 Task: Discover hiking trails in the Smoky Mountains between Gatlinburg, Tennessee, and Townsend, Tennessee.
Action: Mouse moved to (264, 91)
Screenshot: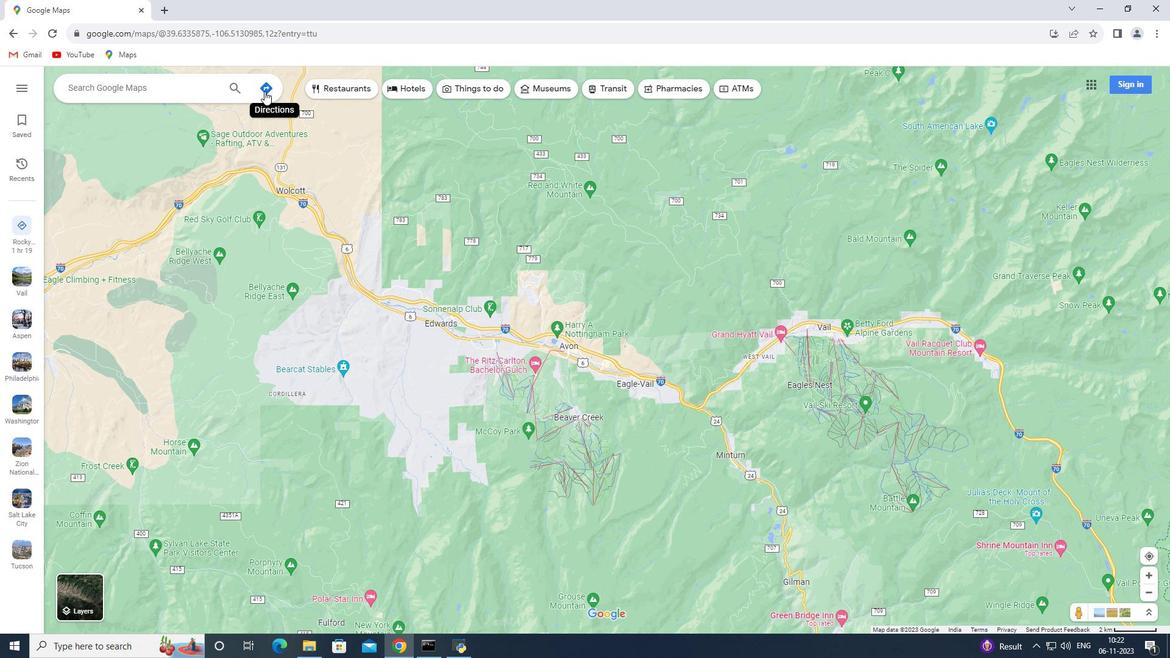 
Action: Mouse pressed left at (264, 91)
Screenshot: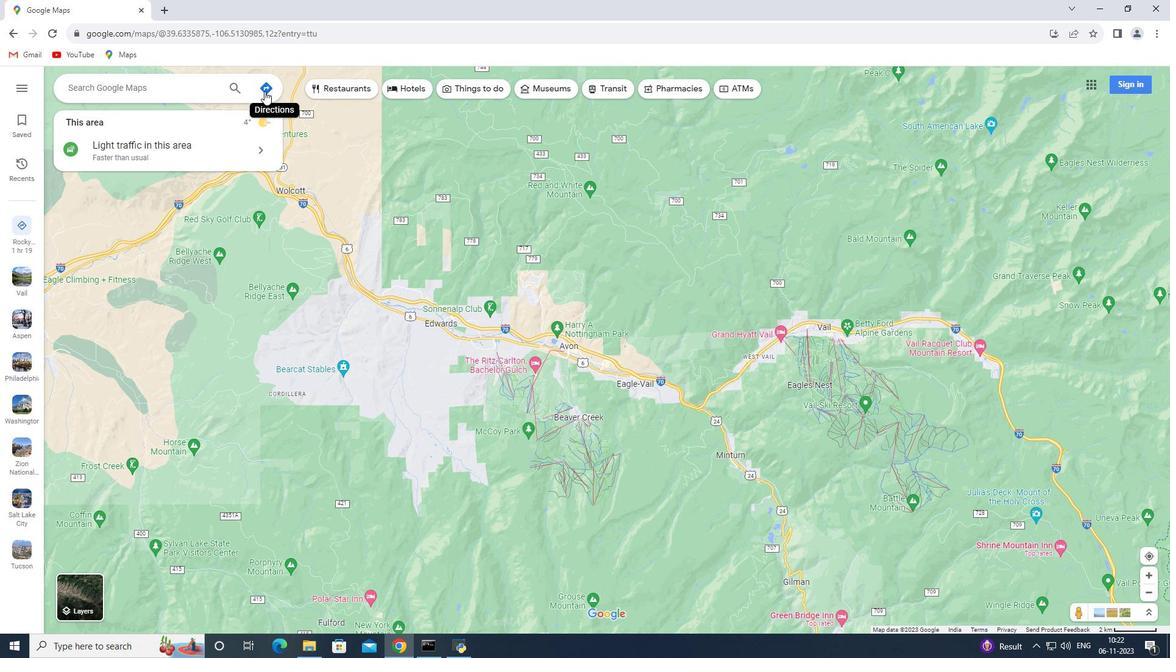 
Action: Mouse moved to (147, 115)
Screenshot: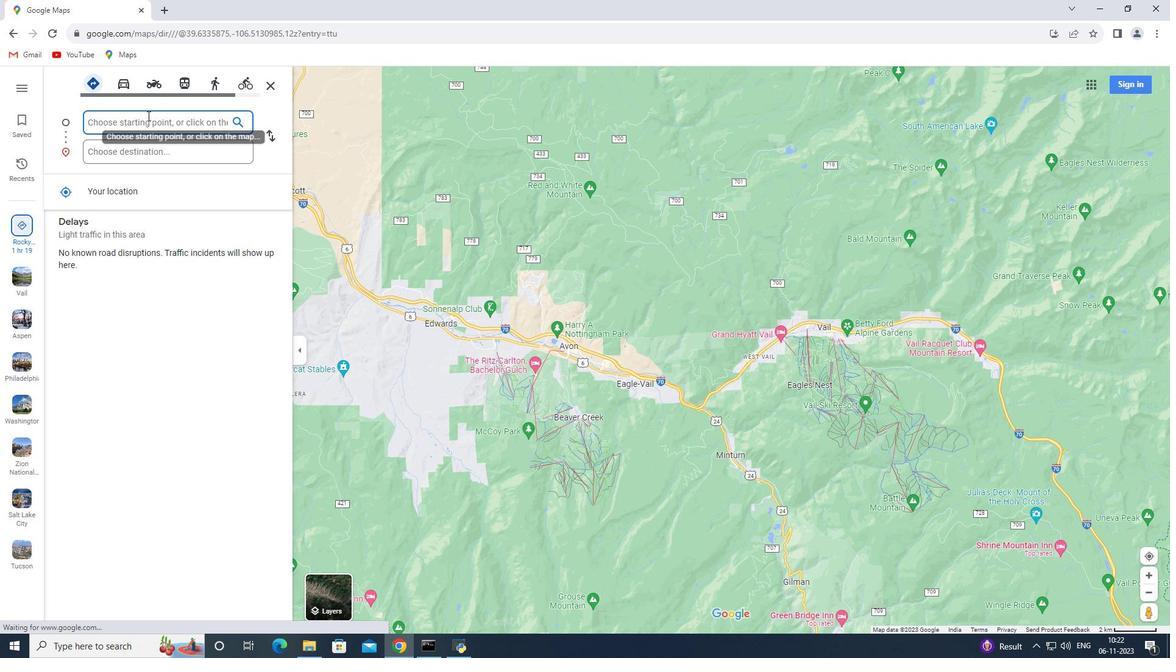 
Action: Key pressed <Key.shift>Gatlinburg,<Key.space><Key.shift>Tennessee
Screenshot: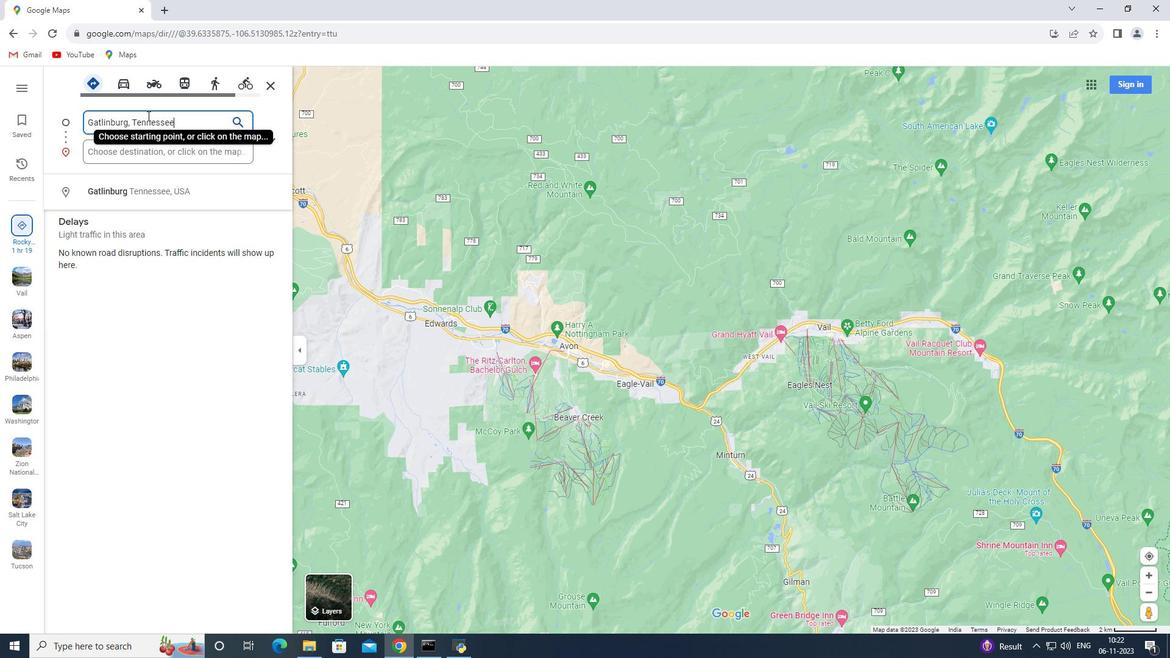 
Action: Mouse moved to (140, 150)
Screenshot: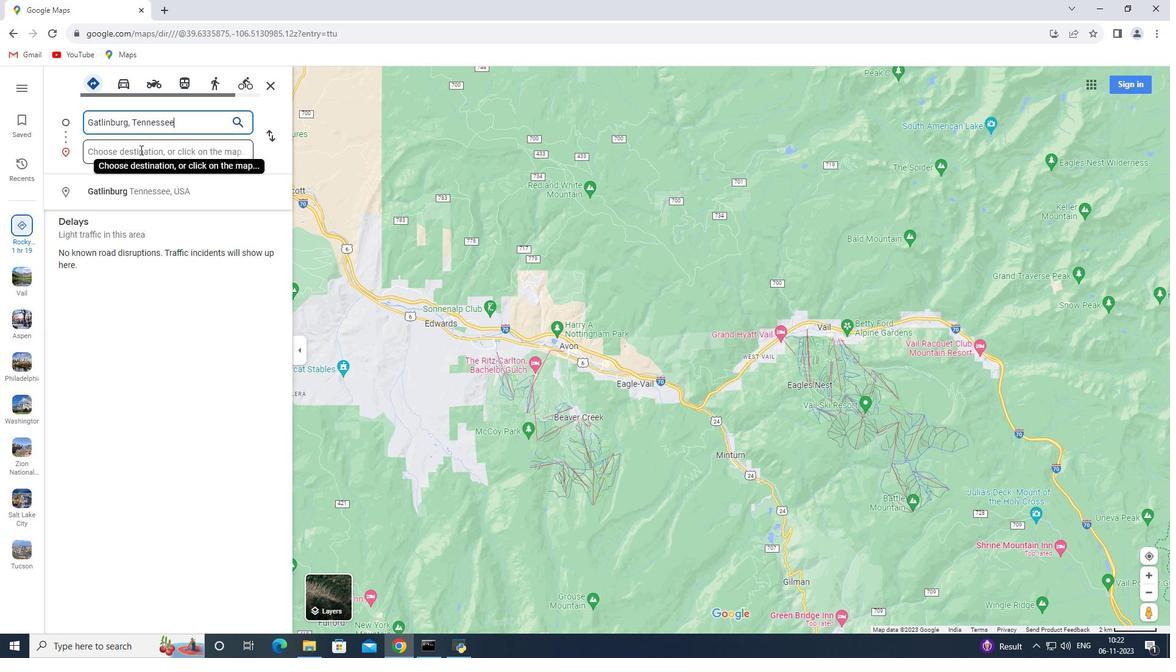 
Action: Mouse pressed left at (140, 150)
Screenshot: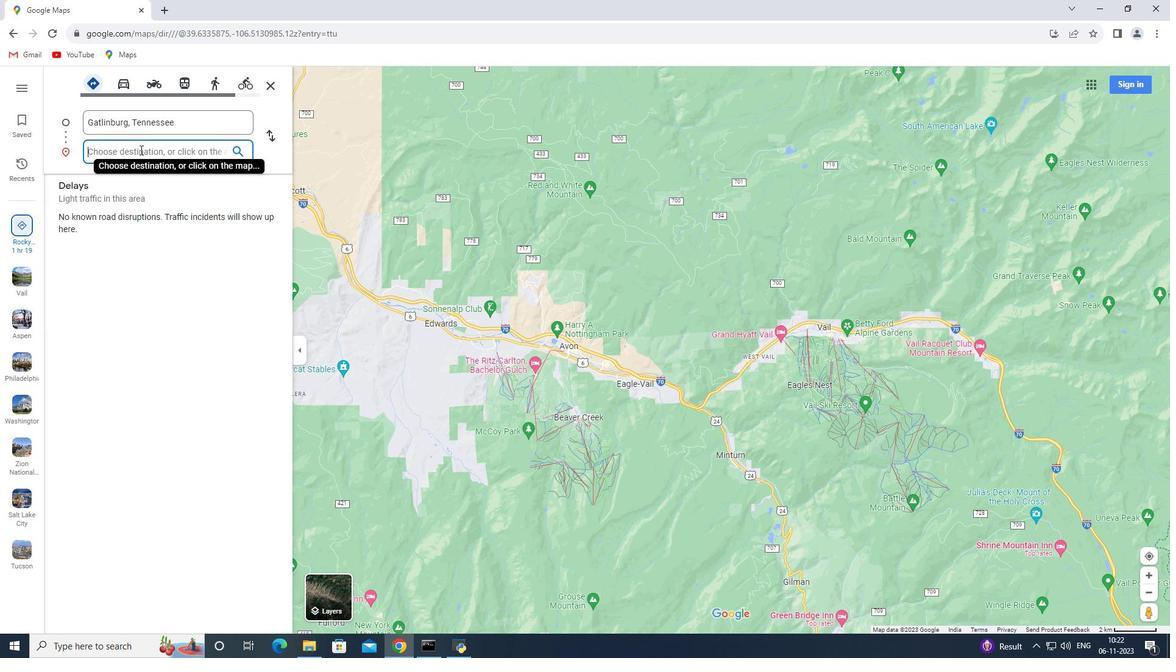 
Action: Key pressed <Key.shift><Key.shift><Key.shift><Key.shift><Key.shift><Key.shift><Key.shift><Key.shift><Key.shift><Key.shift>Toe<Key.backspace>wnsend,<Key.space><Key.shift>Tennessee<Key.enter>
Screenshot: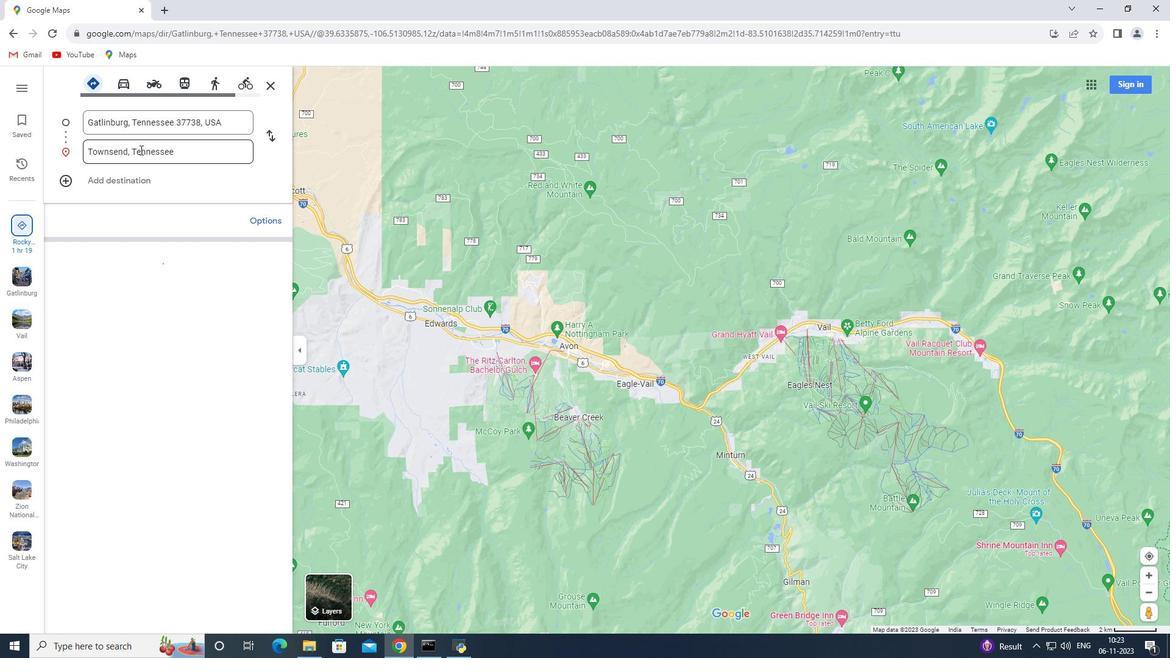 
Action: Mouse moved to (509, 89)
Screenshot: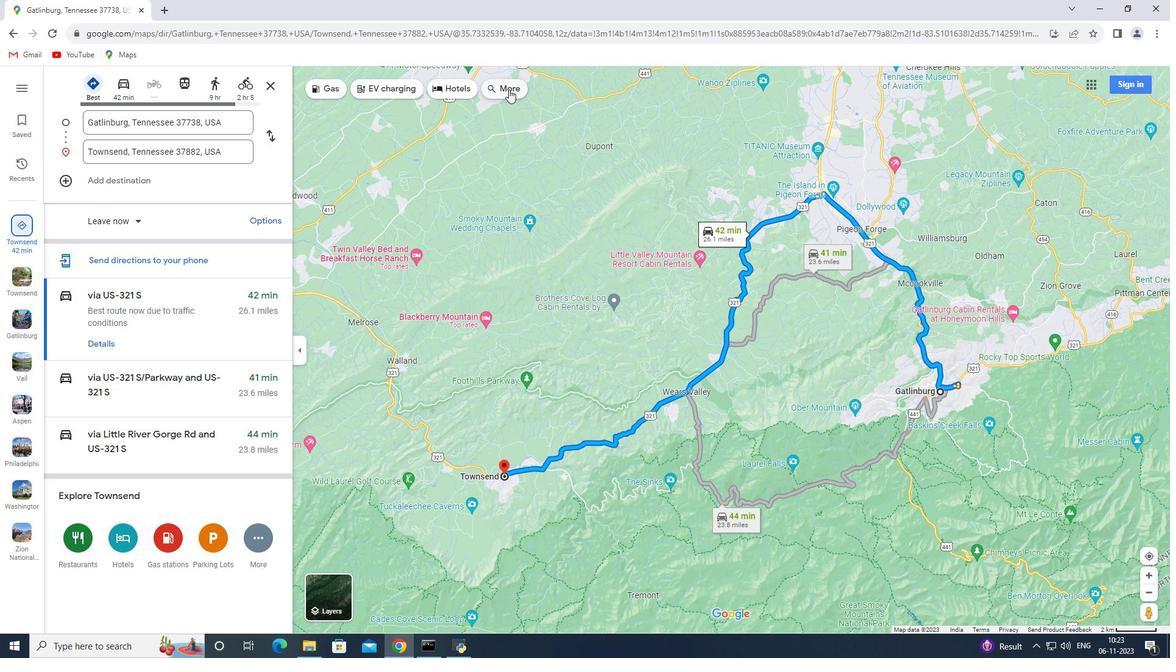 
Action: Mouse pressed left at (509, 89)
Screenshot: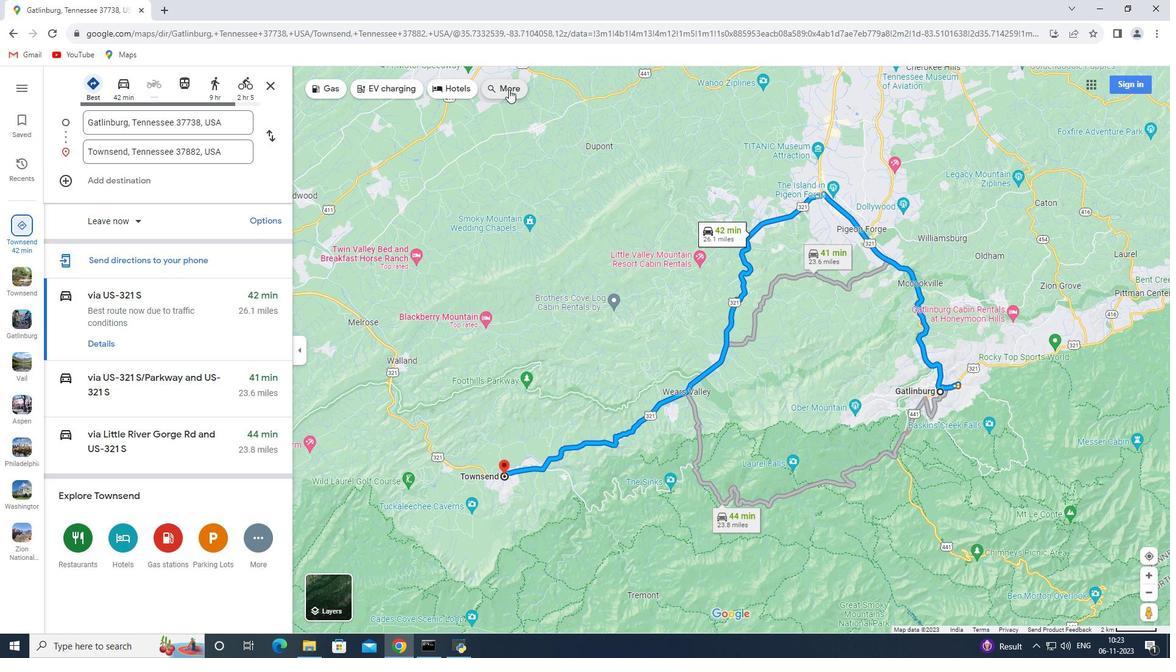
Action: Mouse moved to (159, 90)
Screenshot: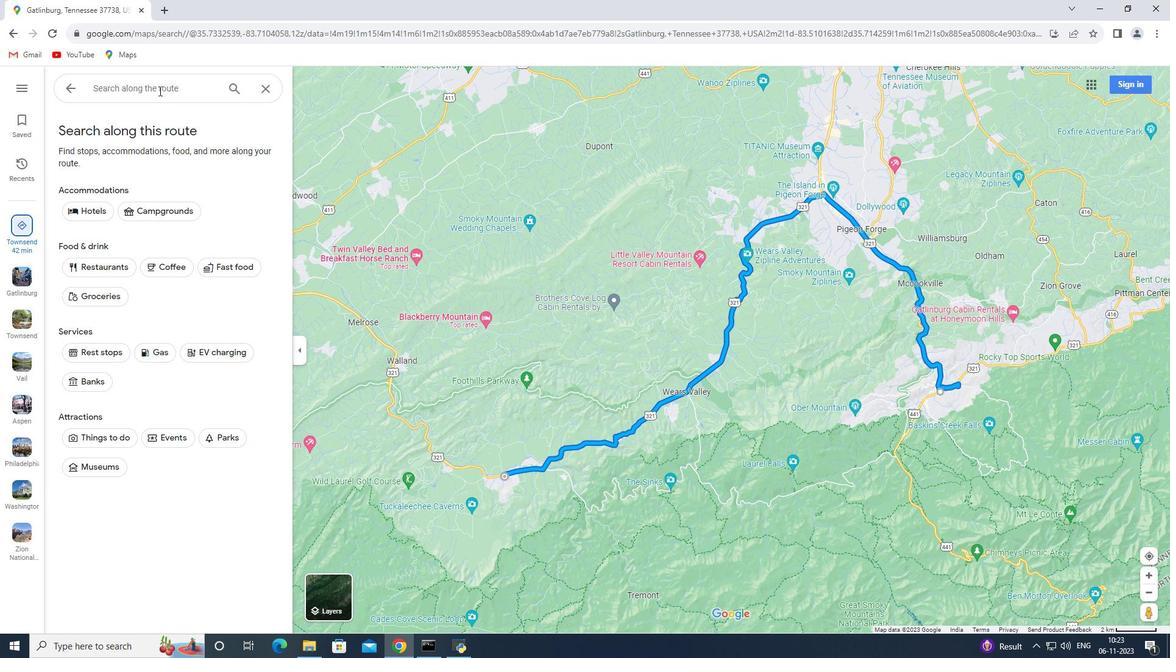 
Action: Mouse pressed left at (159, 90)
Screenshot: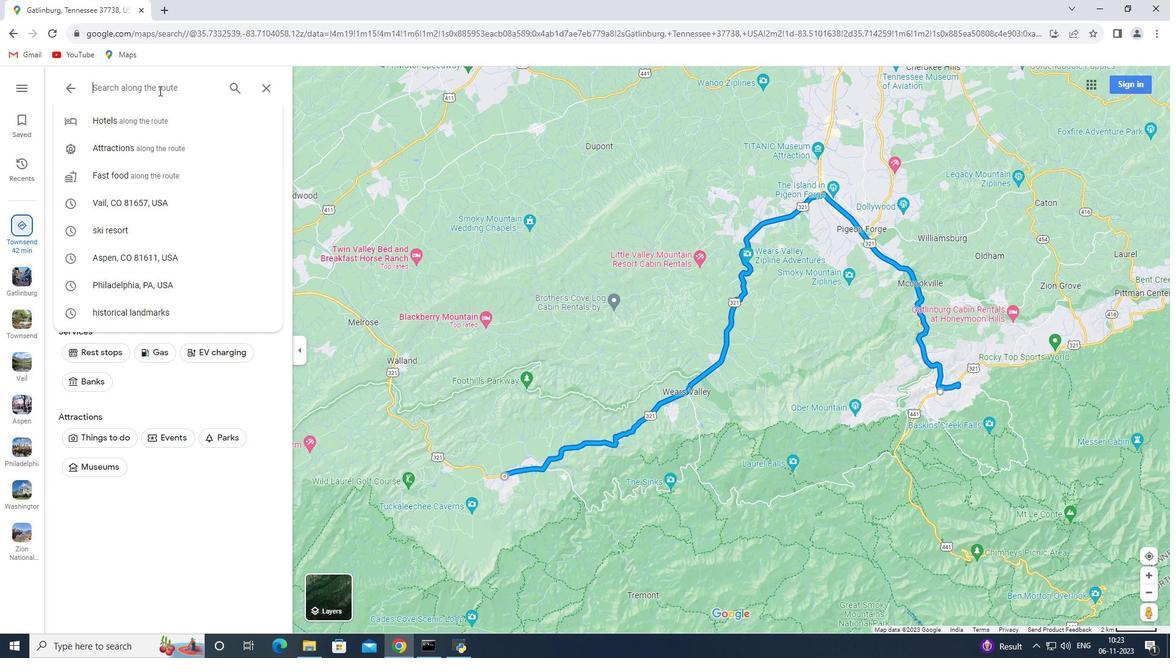 
Action: Key pressed hiking<Key.space>trails<Key.space>in<Key.space>the<Key.space><Key.shift>Smoky<Key.space><Key.shift>Mountains<Key.enter>
Screenshot: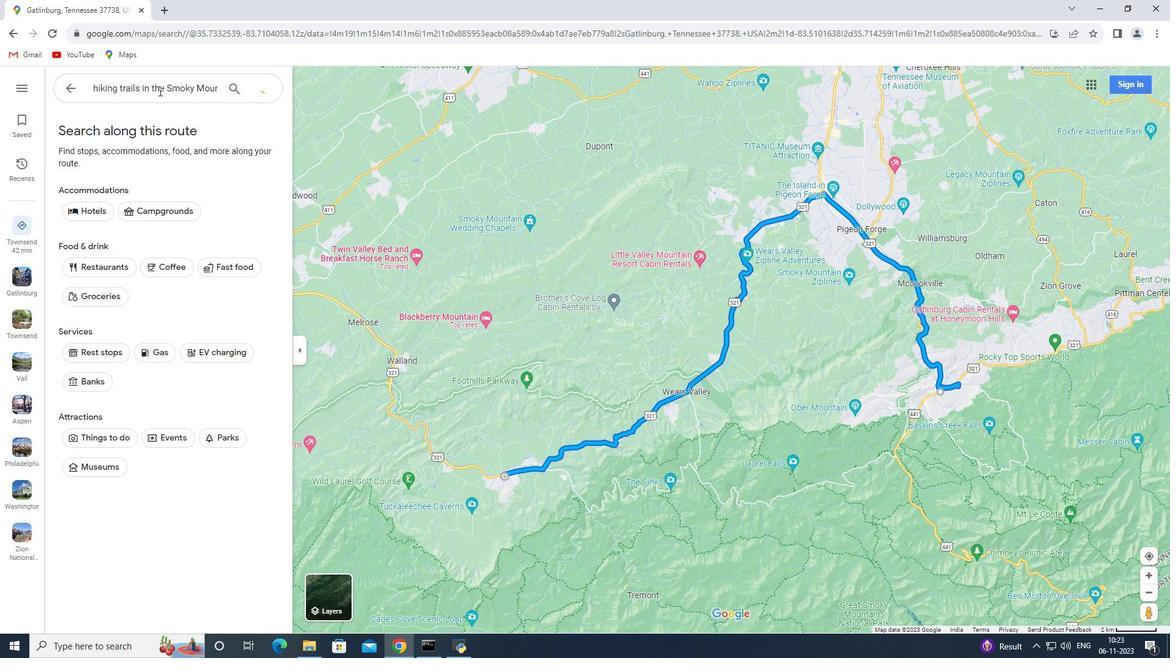 
